 Task: Add Aura Cacia Roll On Chill Pill Essential Oil Blend to the cart.
Action: Mouse moved to (988, 340)
Screenshot: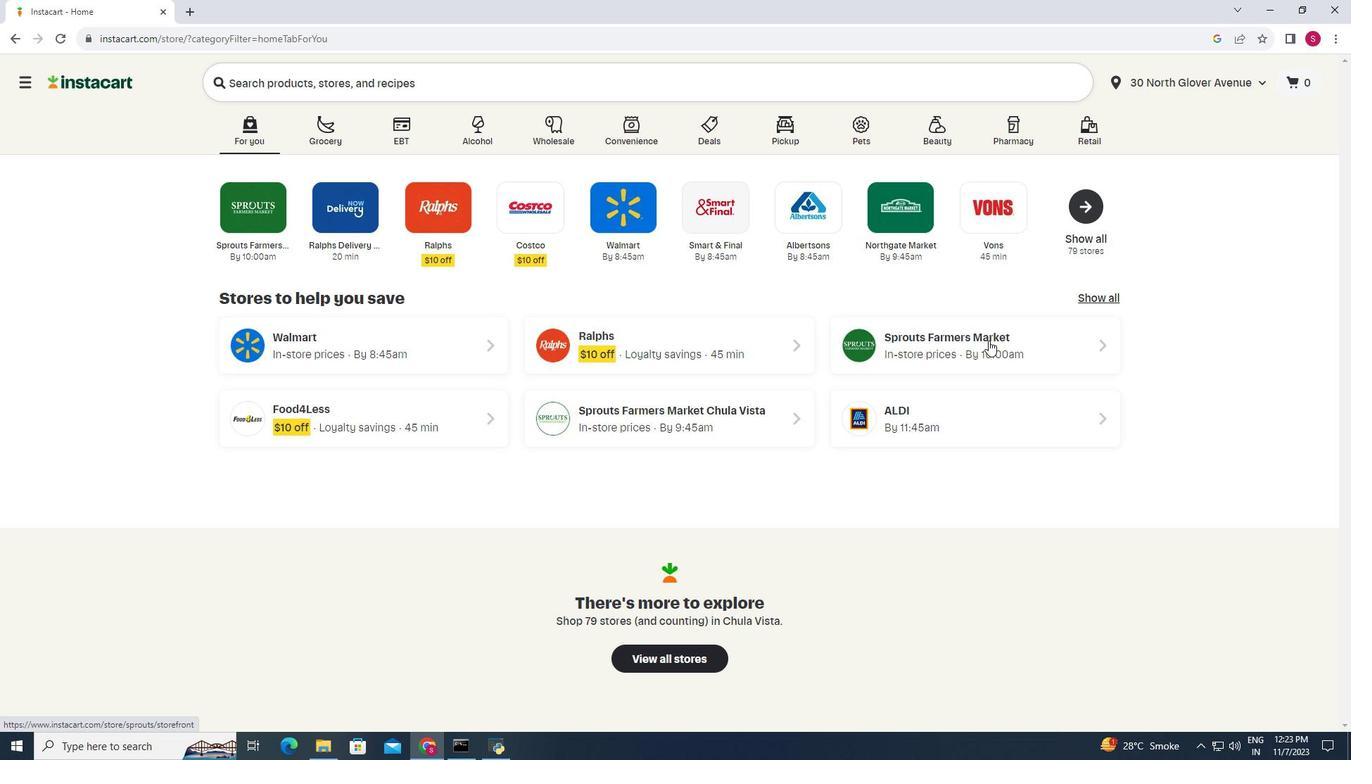 
Action: Mouse pressed left at (988, 340)
Screenshot: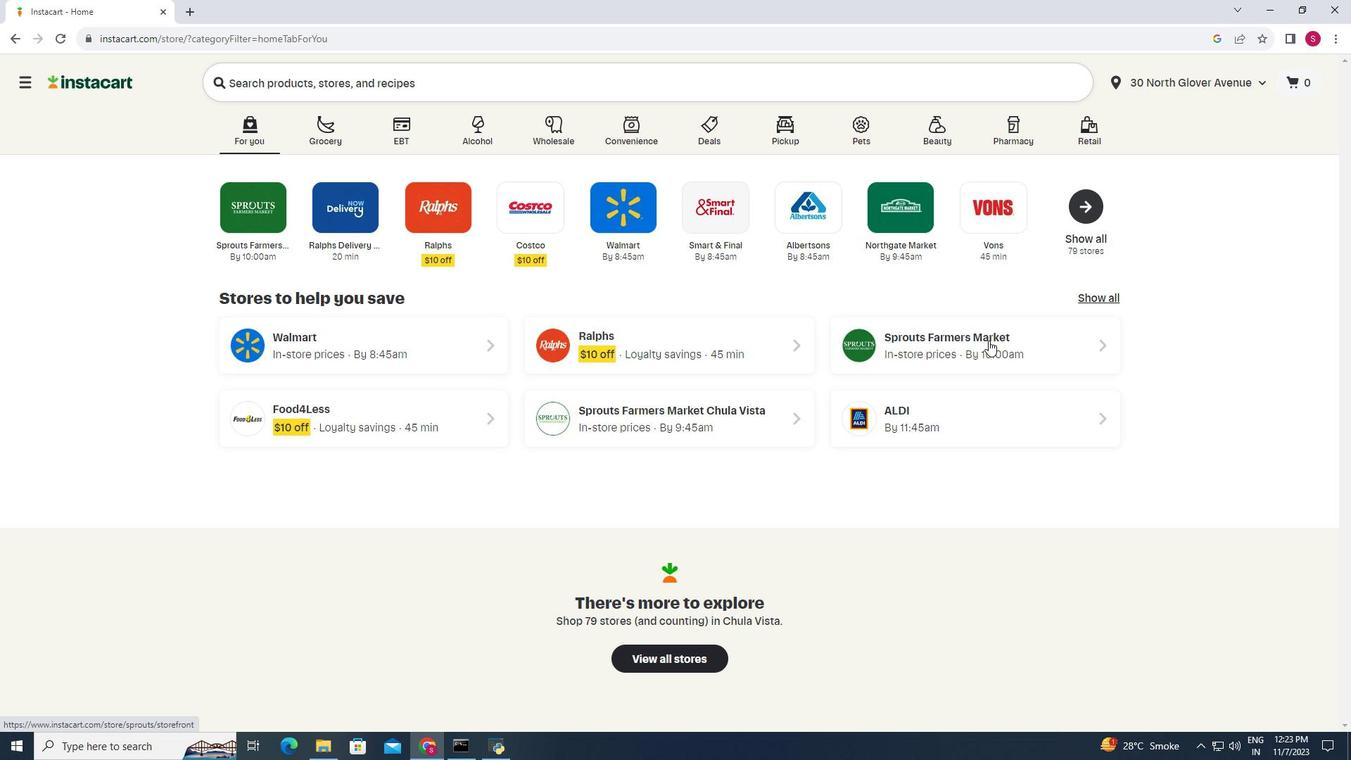 
Action: Mouse moved to (52, 493)
Screenshot: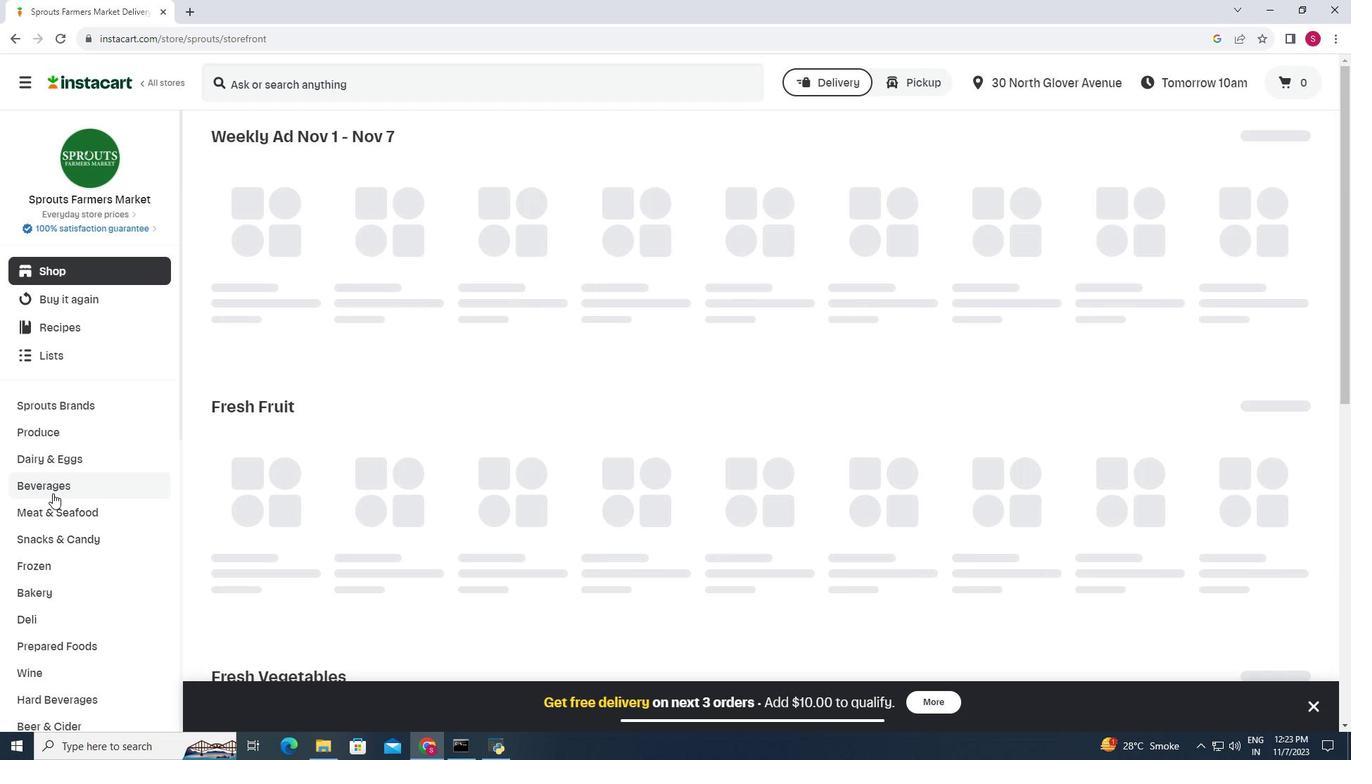 
Action: Mouse scrolled (52, 492) with delta (0, 0)
Screenshot: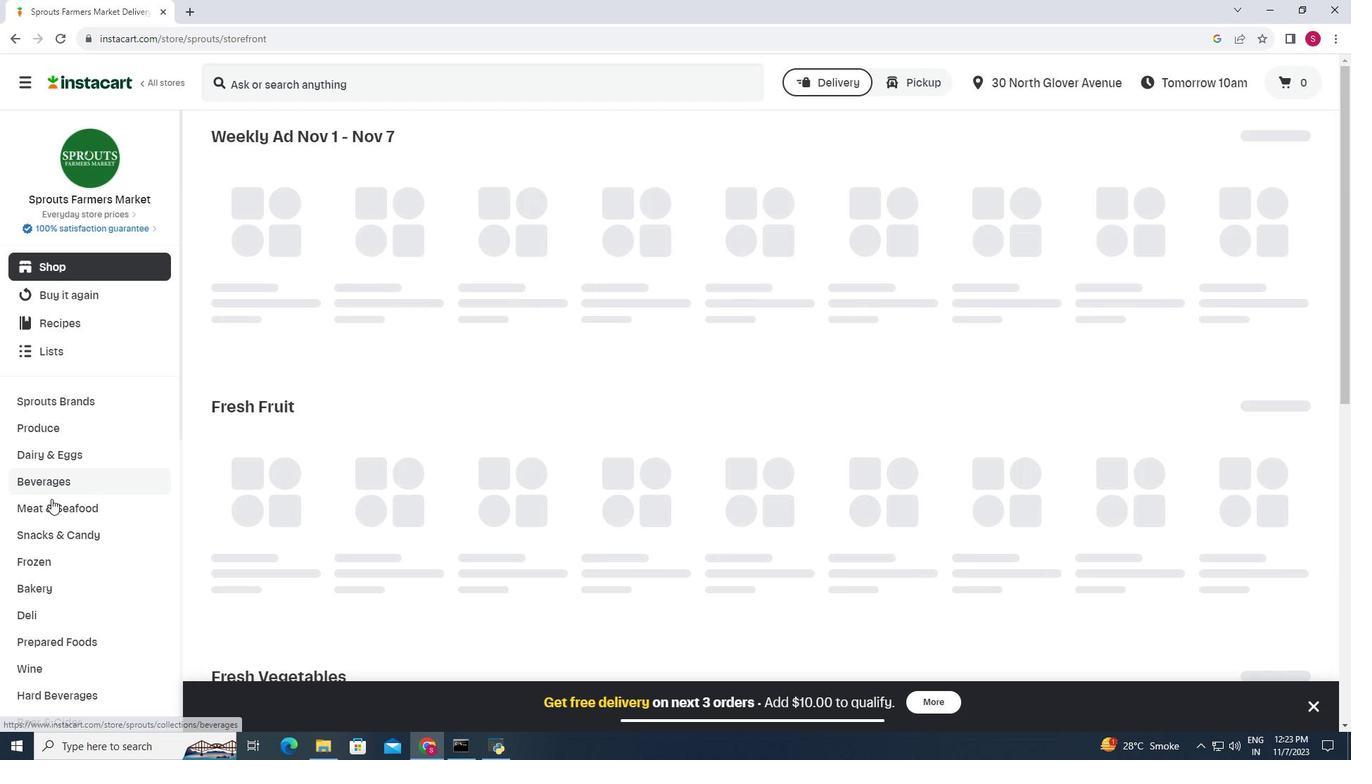 
Action: Mouse moved to (51, 500)
Screenshot: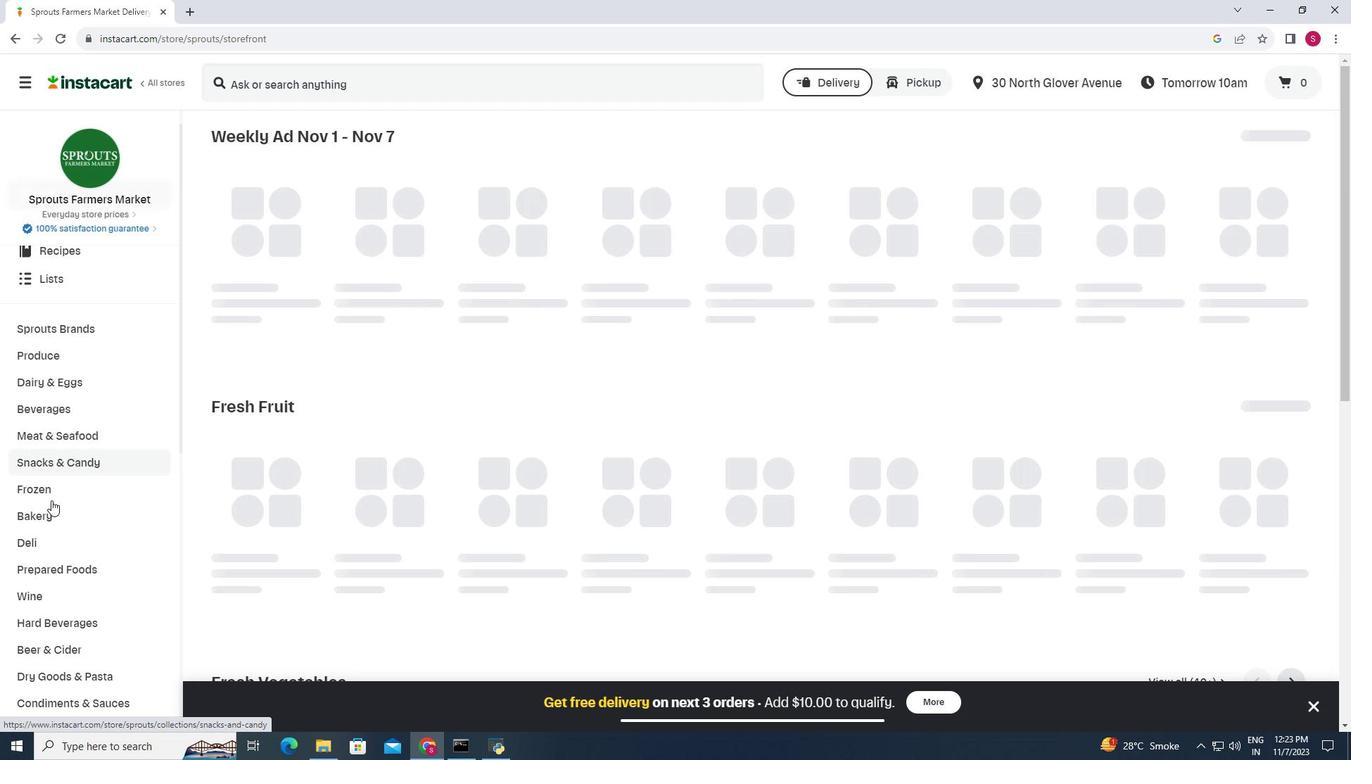 
Action: Mouse scrolled (51, 499) with delta (0, 0)
Screenshot: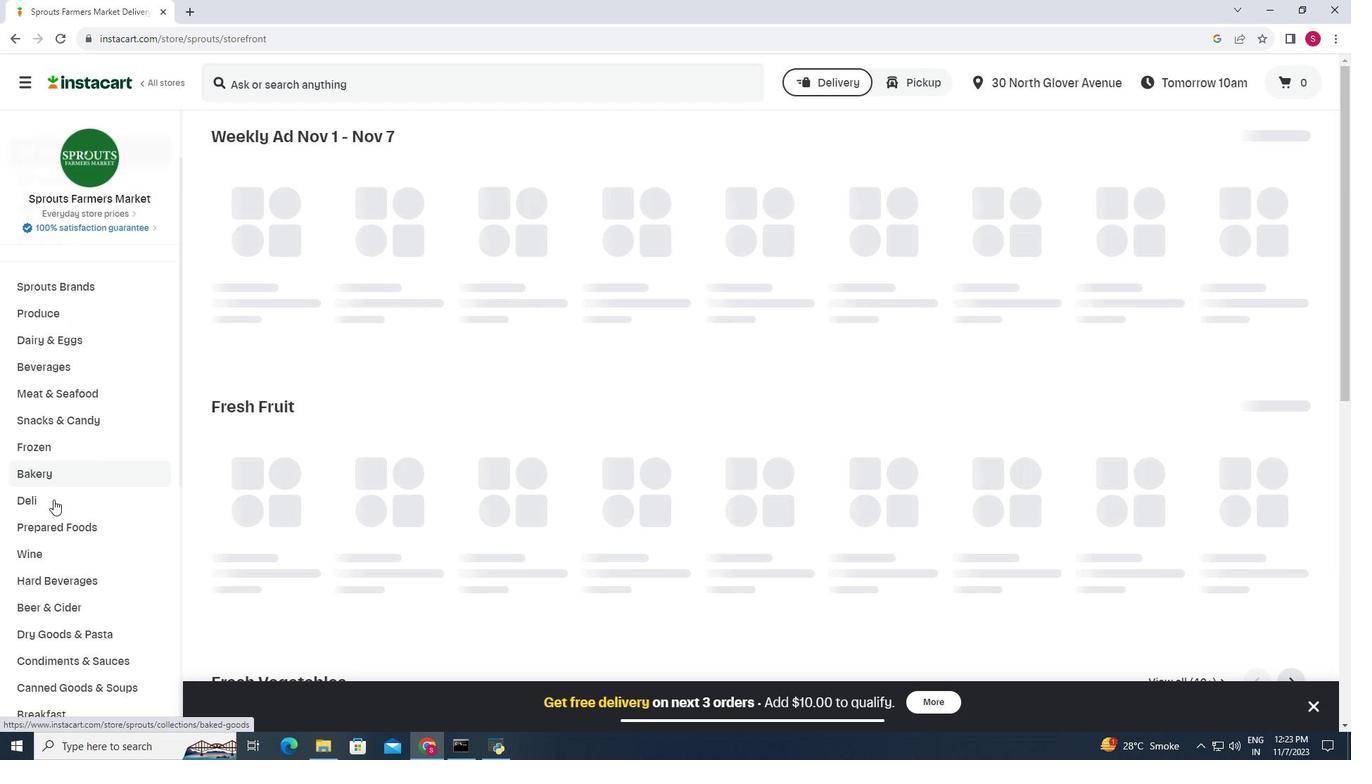 
Action: Mouse moved to (54, 499)
Screenshot: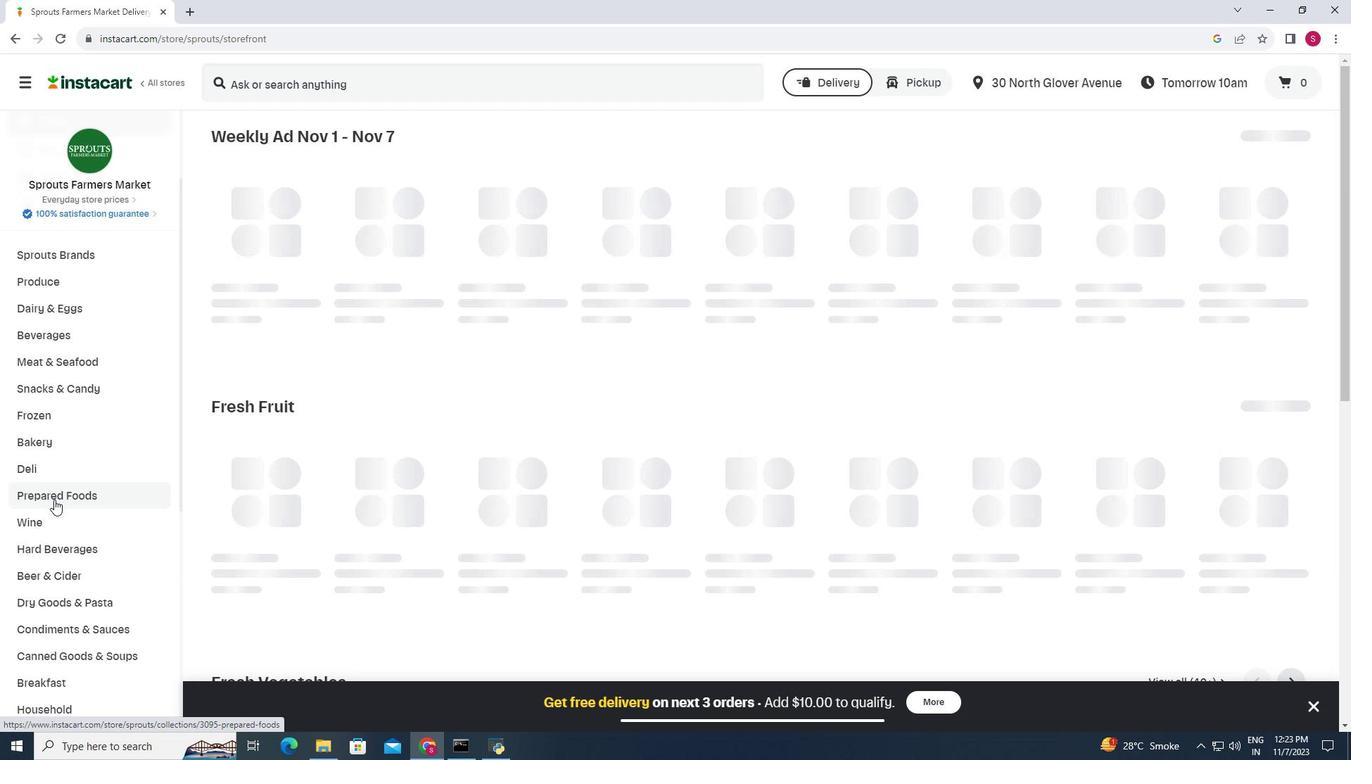
Action: Mouse scrolled (54, 498) with delta (0, 0)
Screenshot: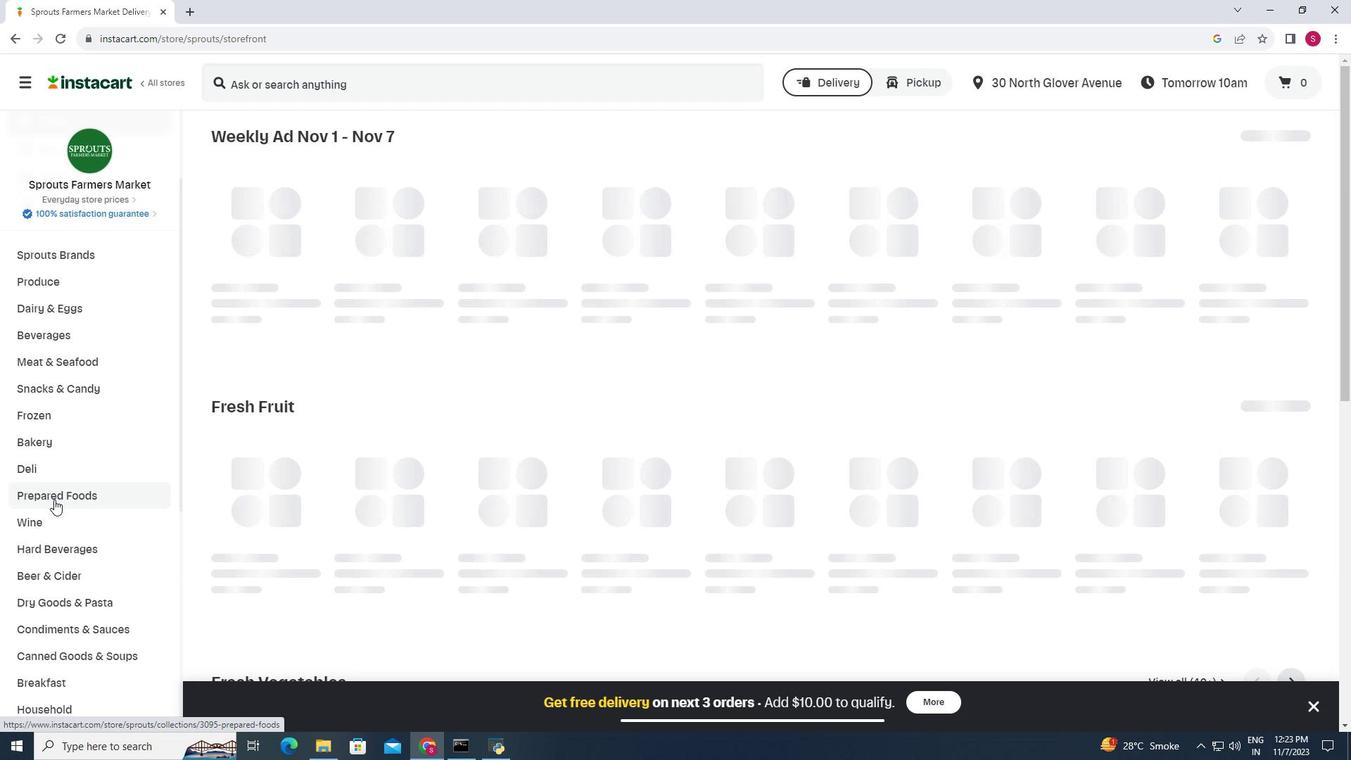 
Action: Mouse moved to (54, 499)
Screenshot: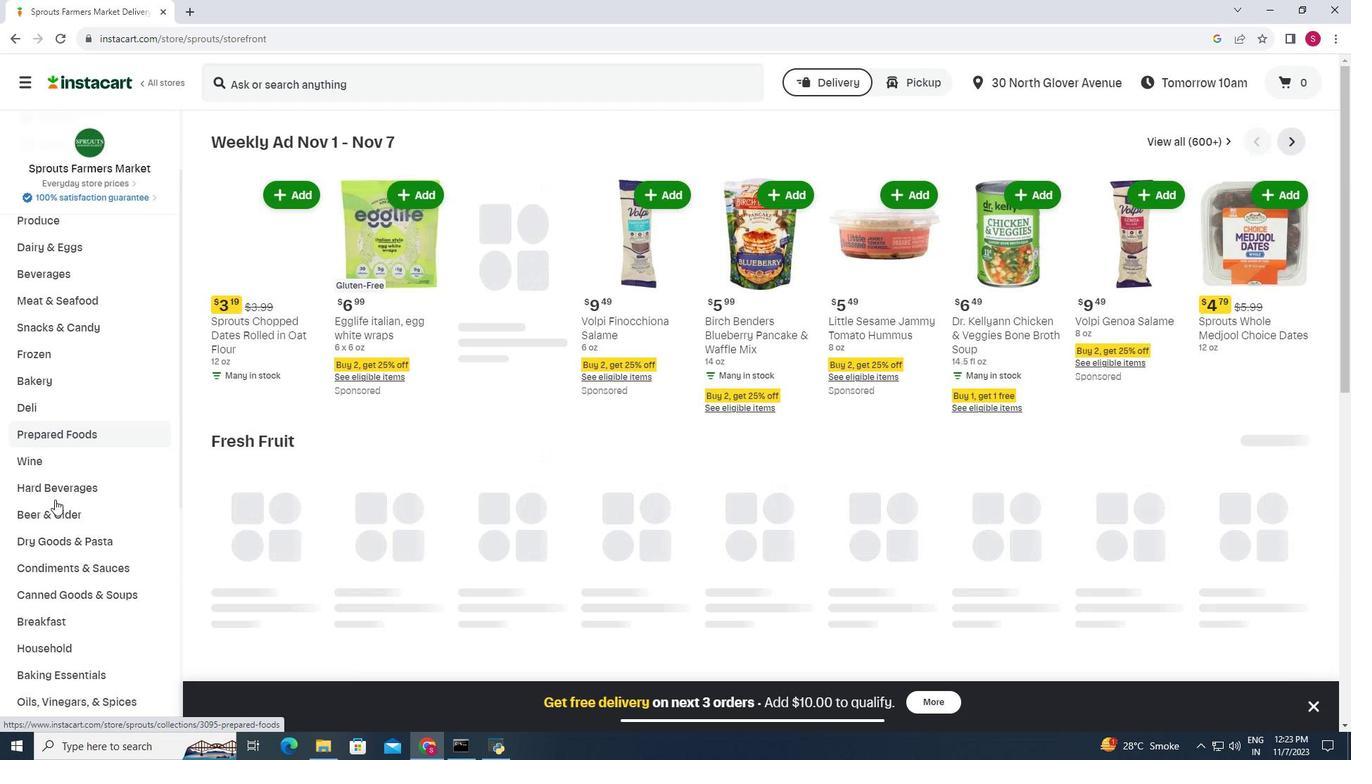 
Action: Mouse scrolled (54, 498) with delta (0, 0)
Screenshot: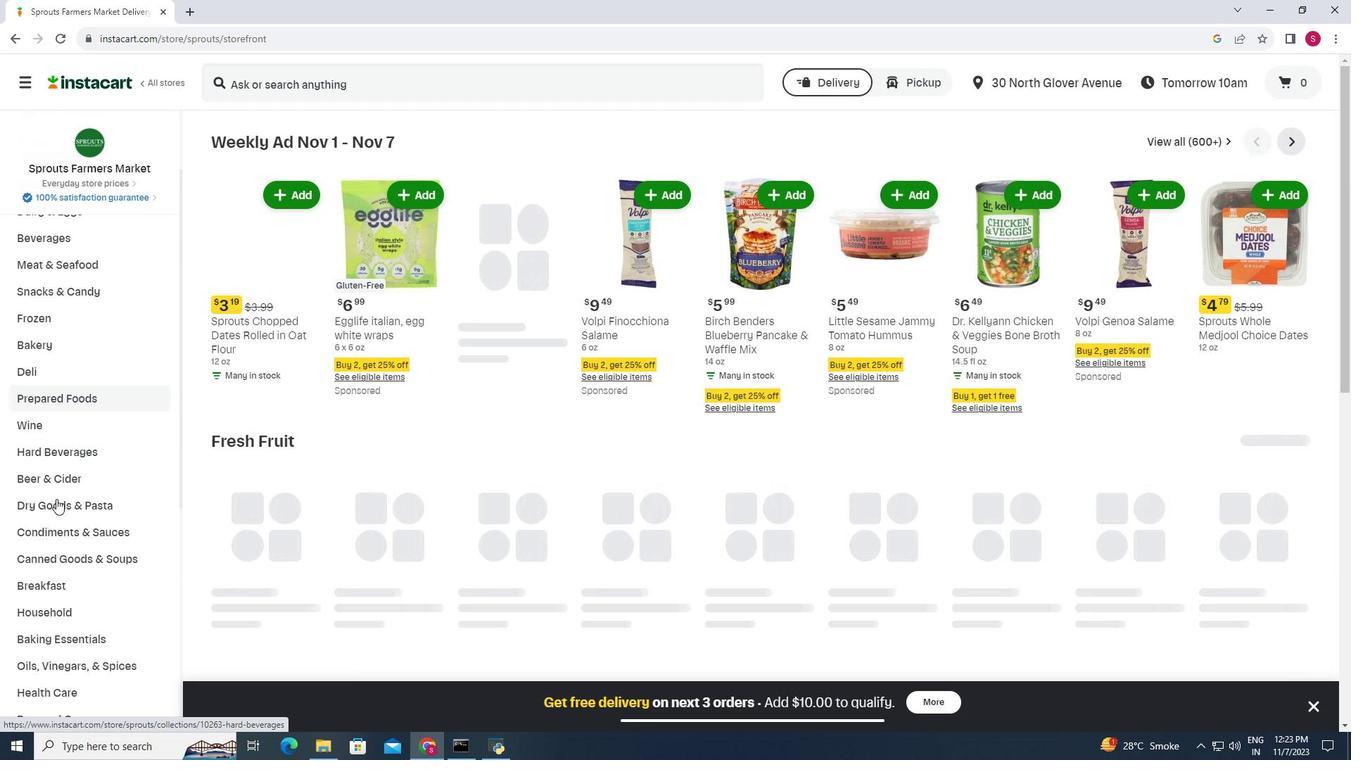 
Action: Mouse moved to (71, 487)
Screenshot: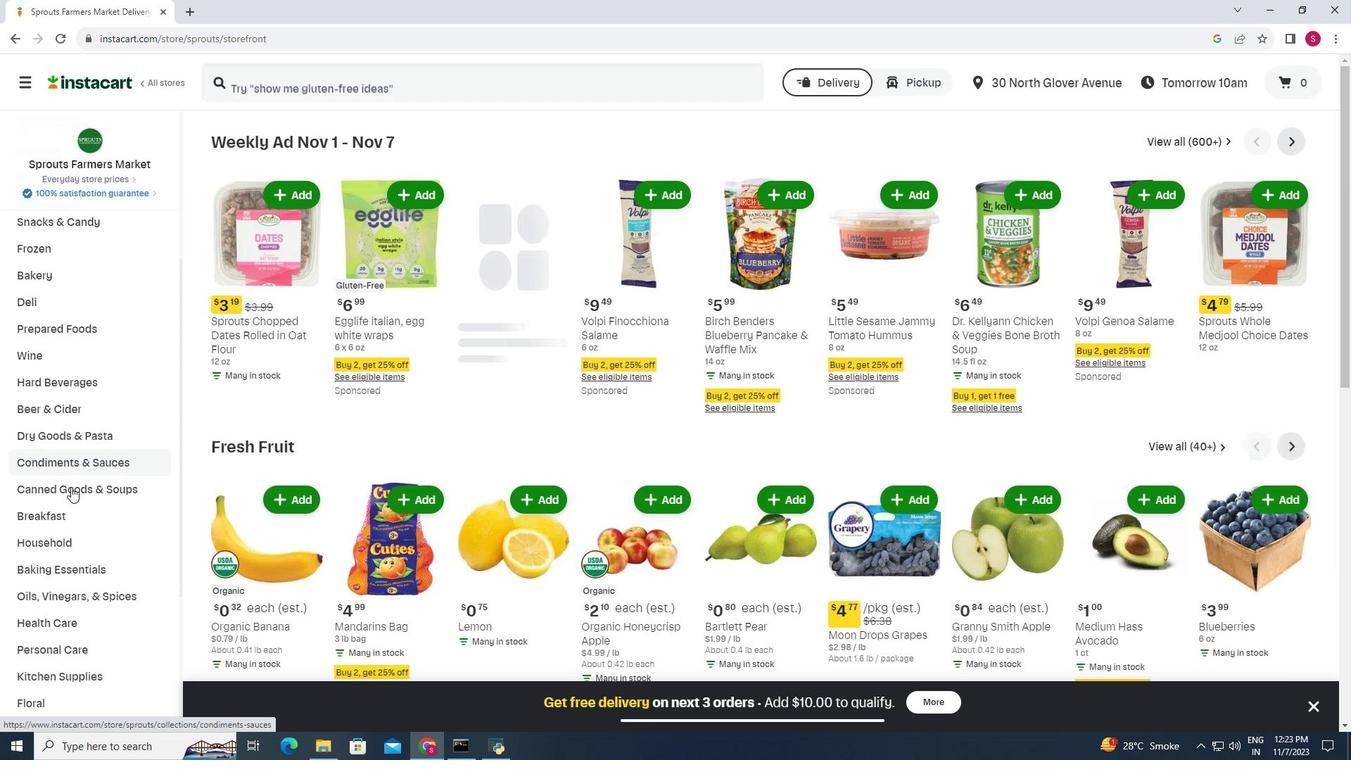 
Action: Mouse scrolled (71, 486) with delta (0, 0)
Screenshot: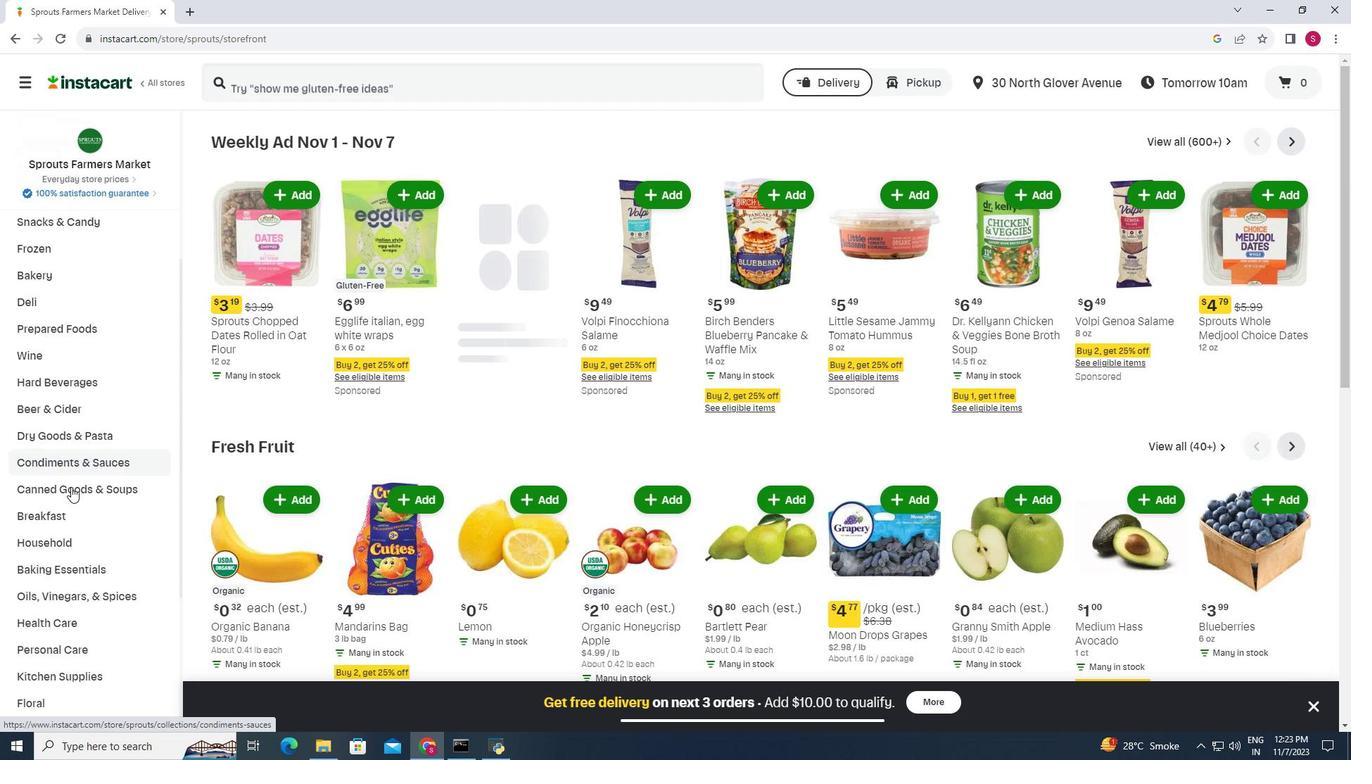 
Action: Mouse moved to (69, 505)
Screenshot: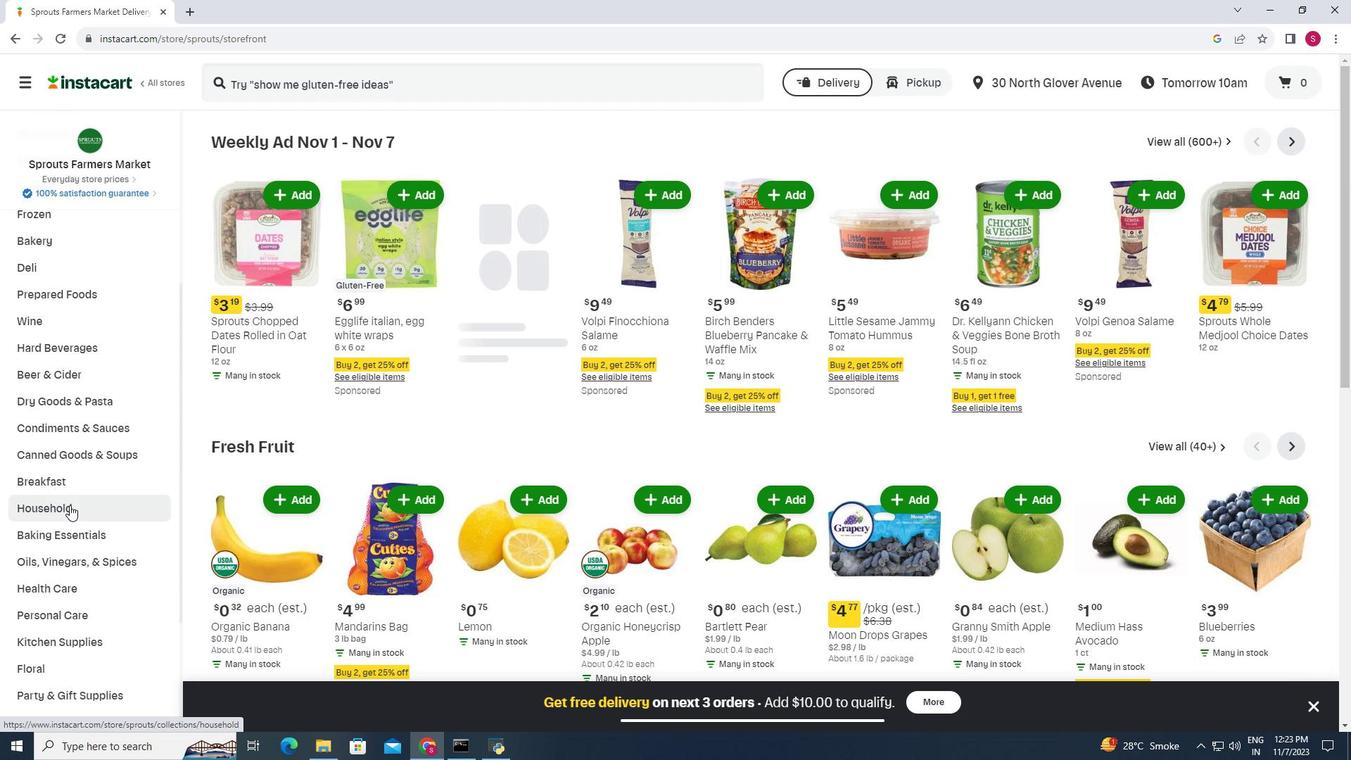 
Action: Mouse pressed left at (69, 505)
Screenshot: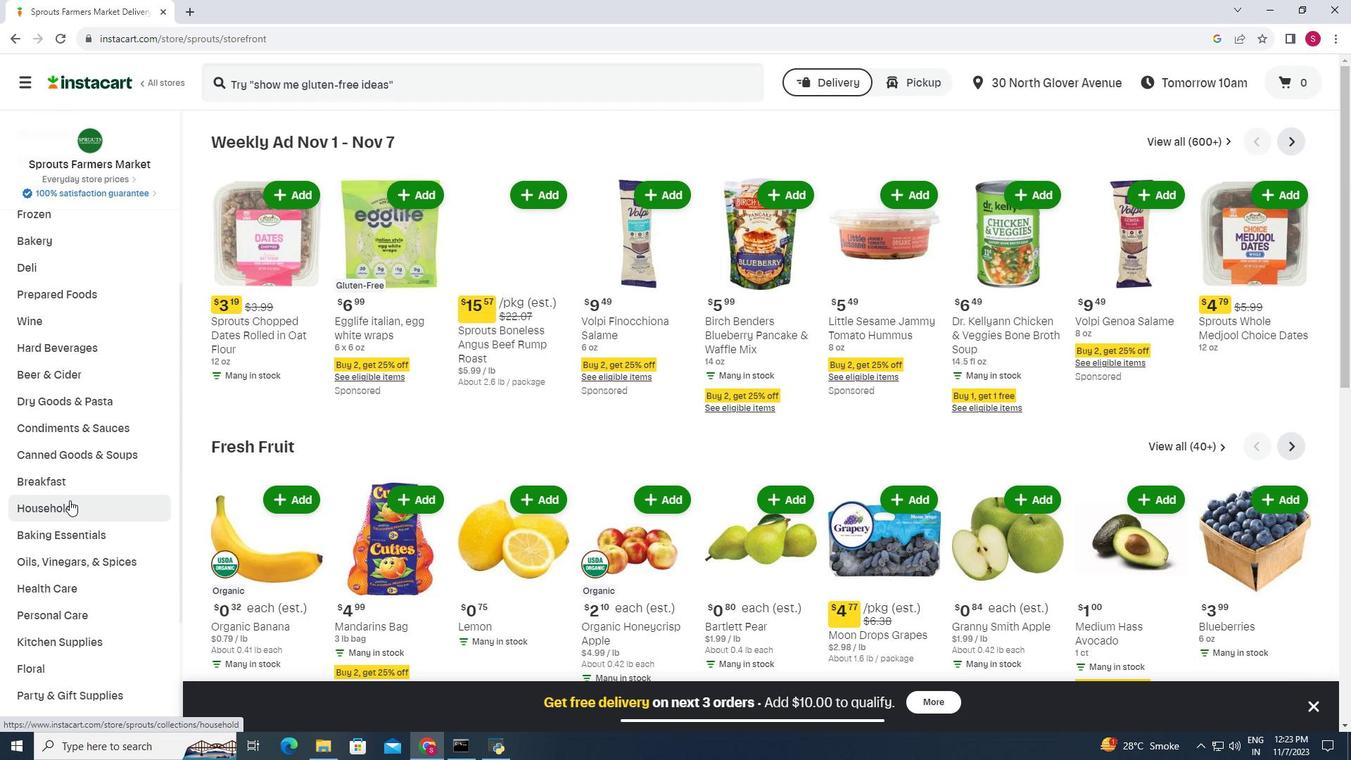 
Action: Mouse moved to (747, 175)
Screenshot: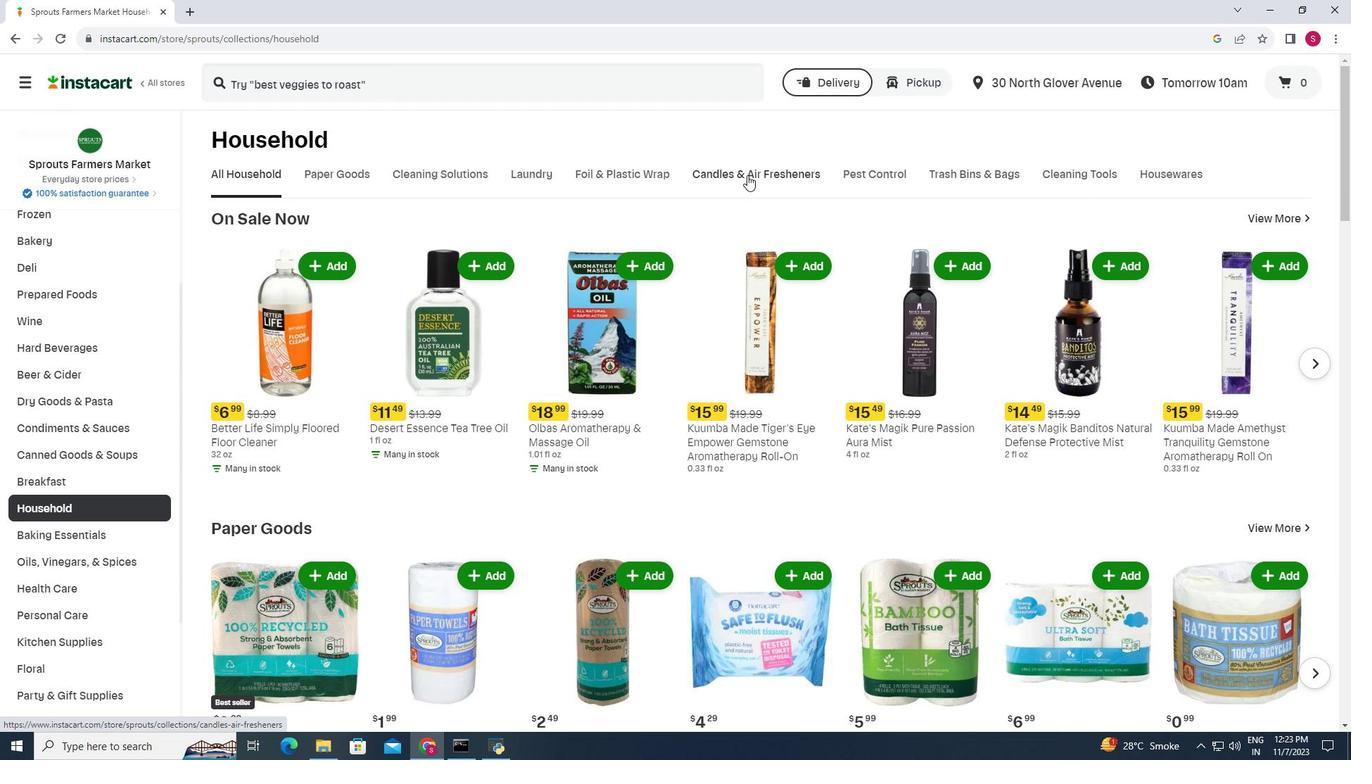 
Action: Mouse pressed left at (747, 175)
Screenshot: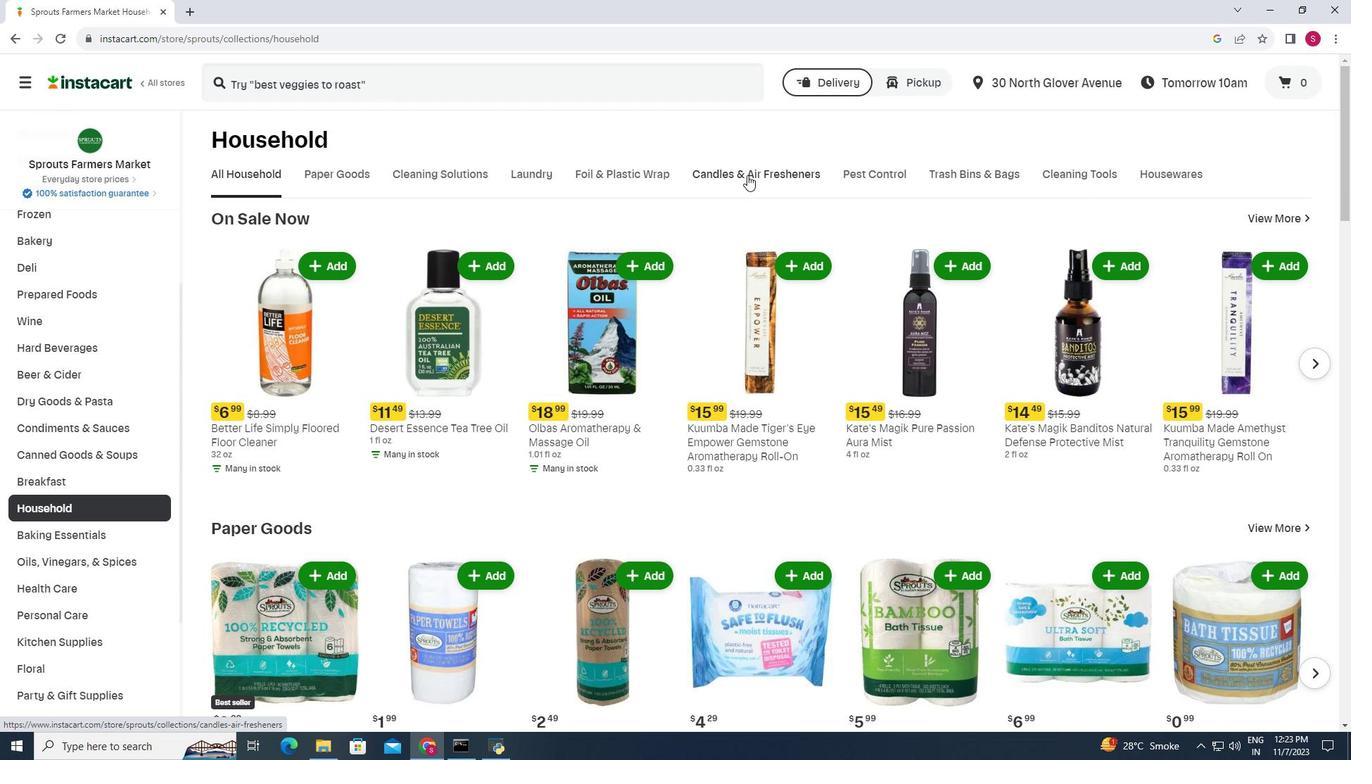 
Action: Mouse moved to (437, 83)
Screenshot: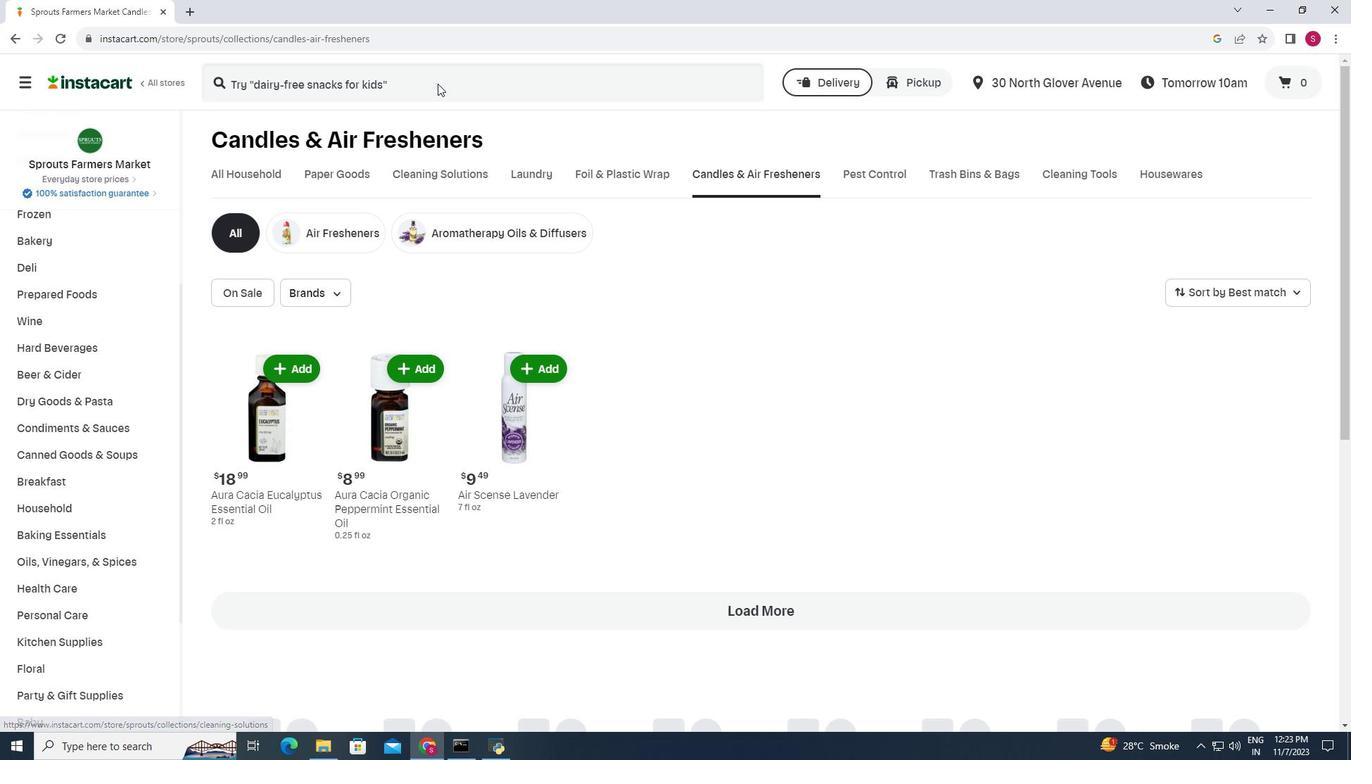 
Action: Mouse pressed left at (437, 83)
Screenshot: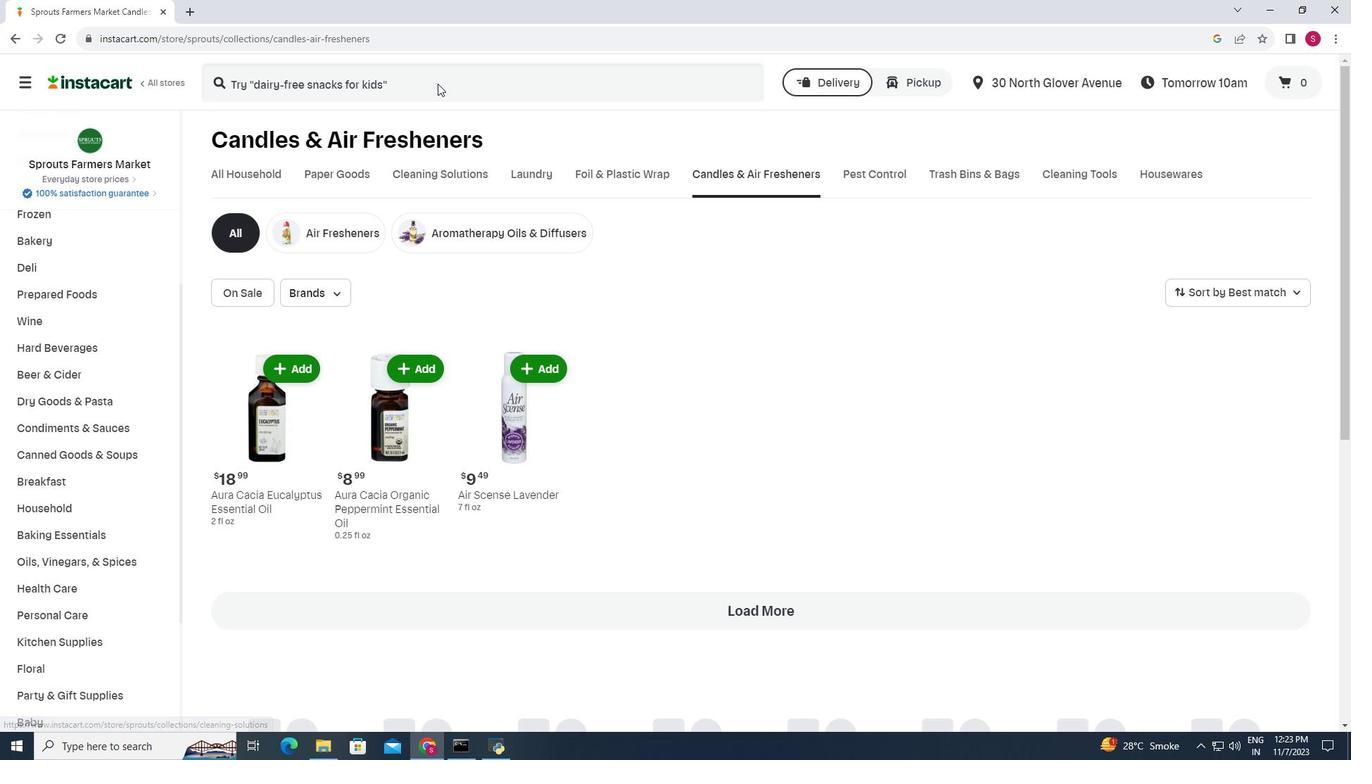 
Action: Mouse moved to (406, 85)
Screenshot: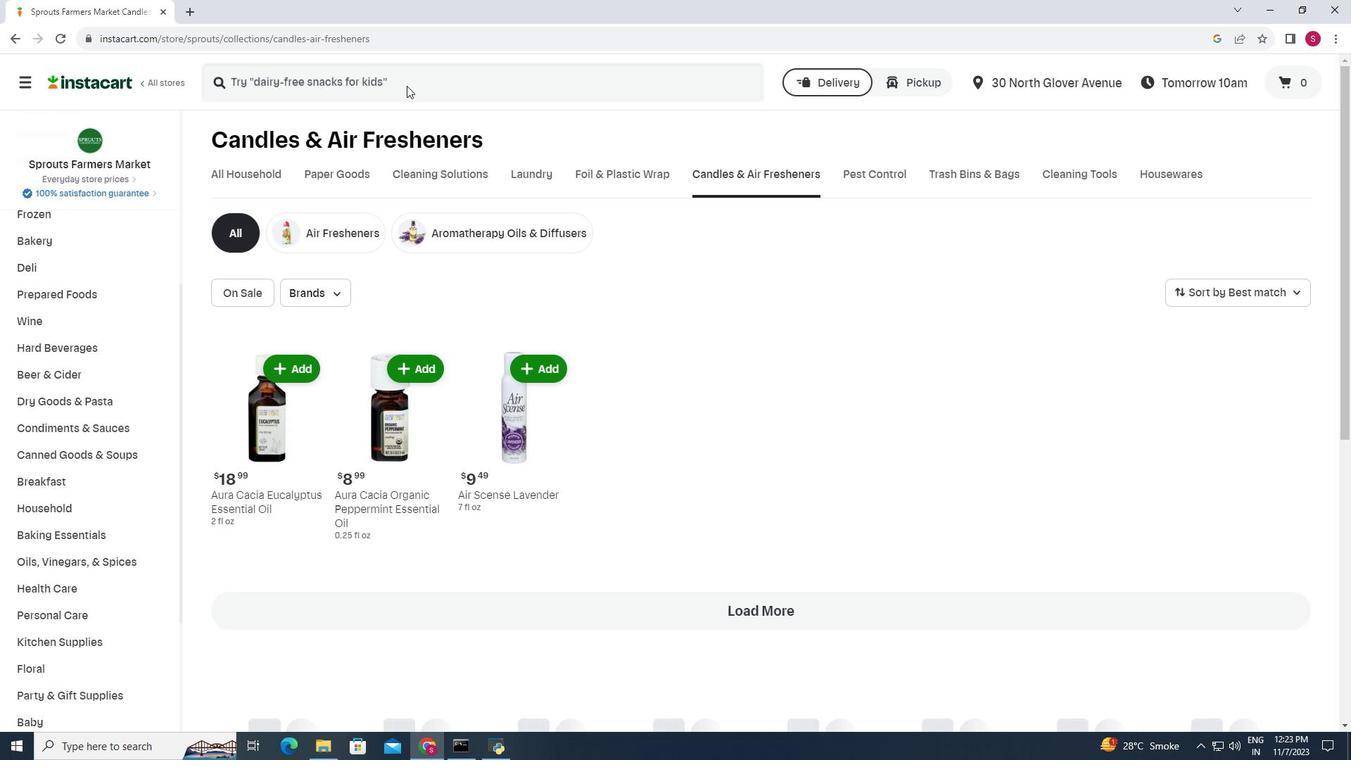 
Action: Mouse pressed left at (406, 85)
Screenshot: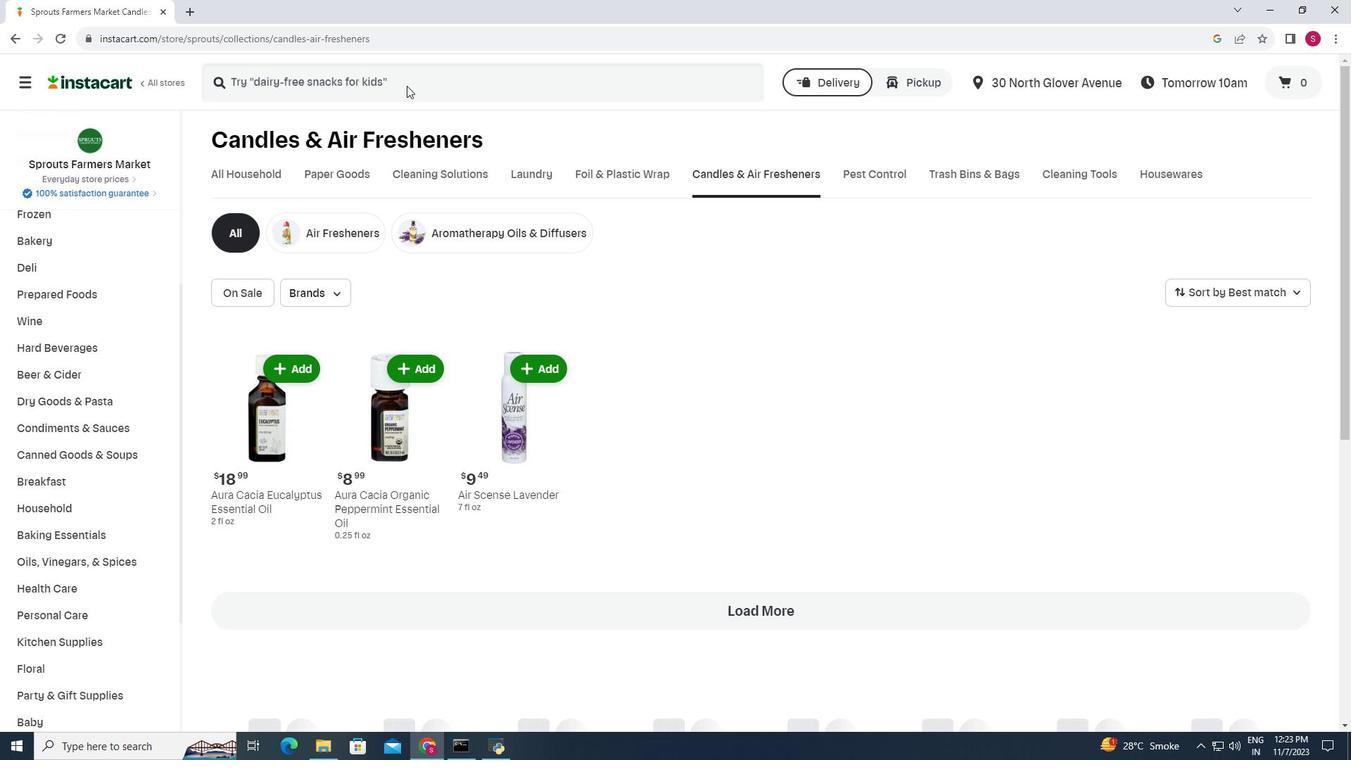 
Action: Mouse moved to (389, 90)
Screenshot: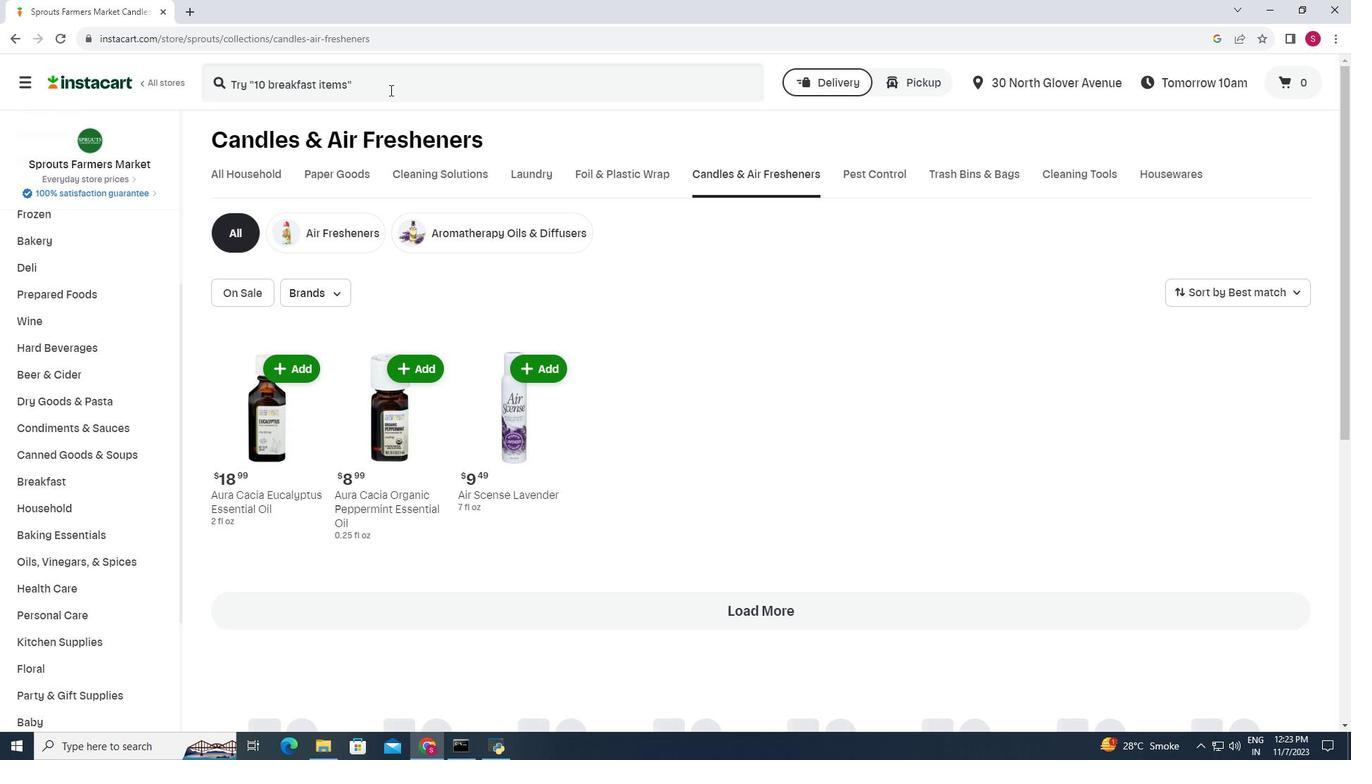 
Action: Mouse pressed left at (389, 90)
Screenshot: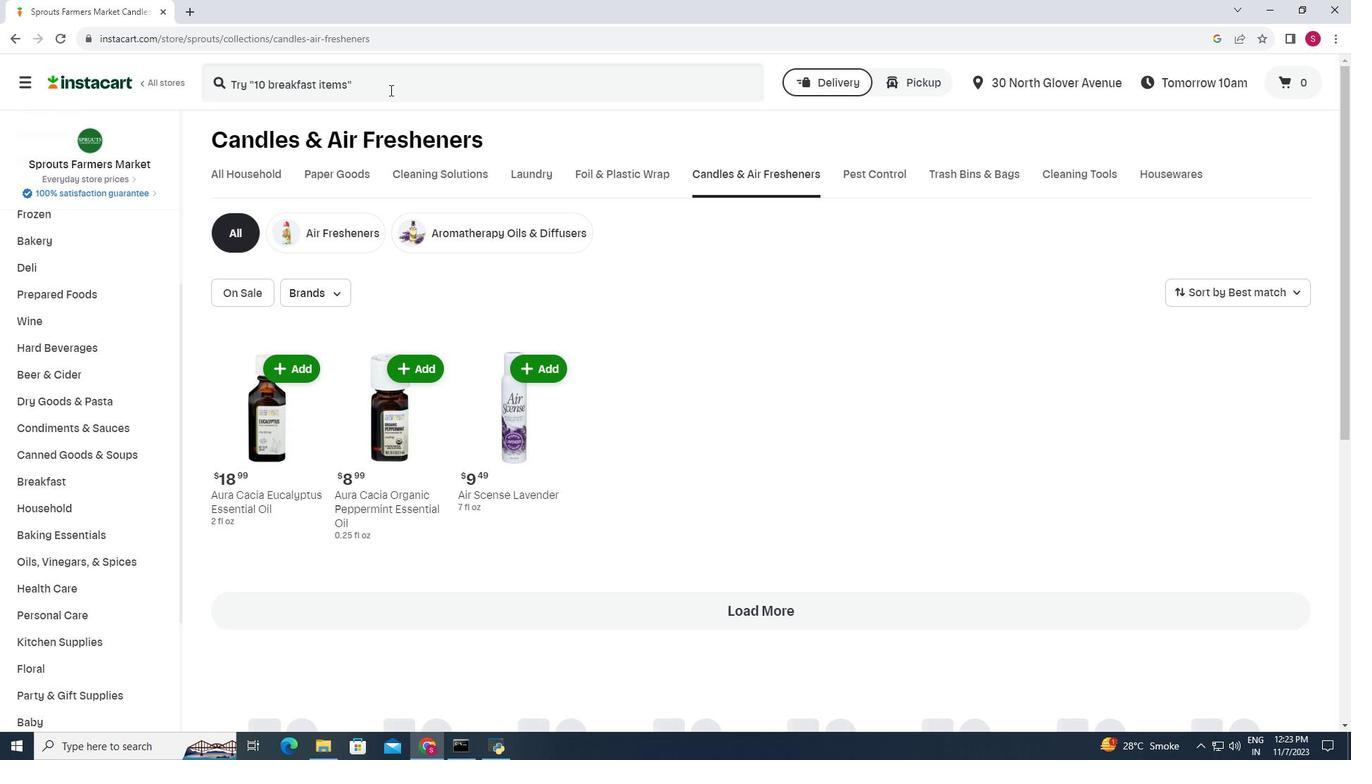 
Action: Mouse moved to (387, 90)
Screenshot: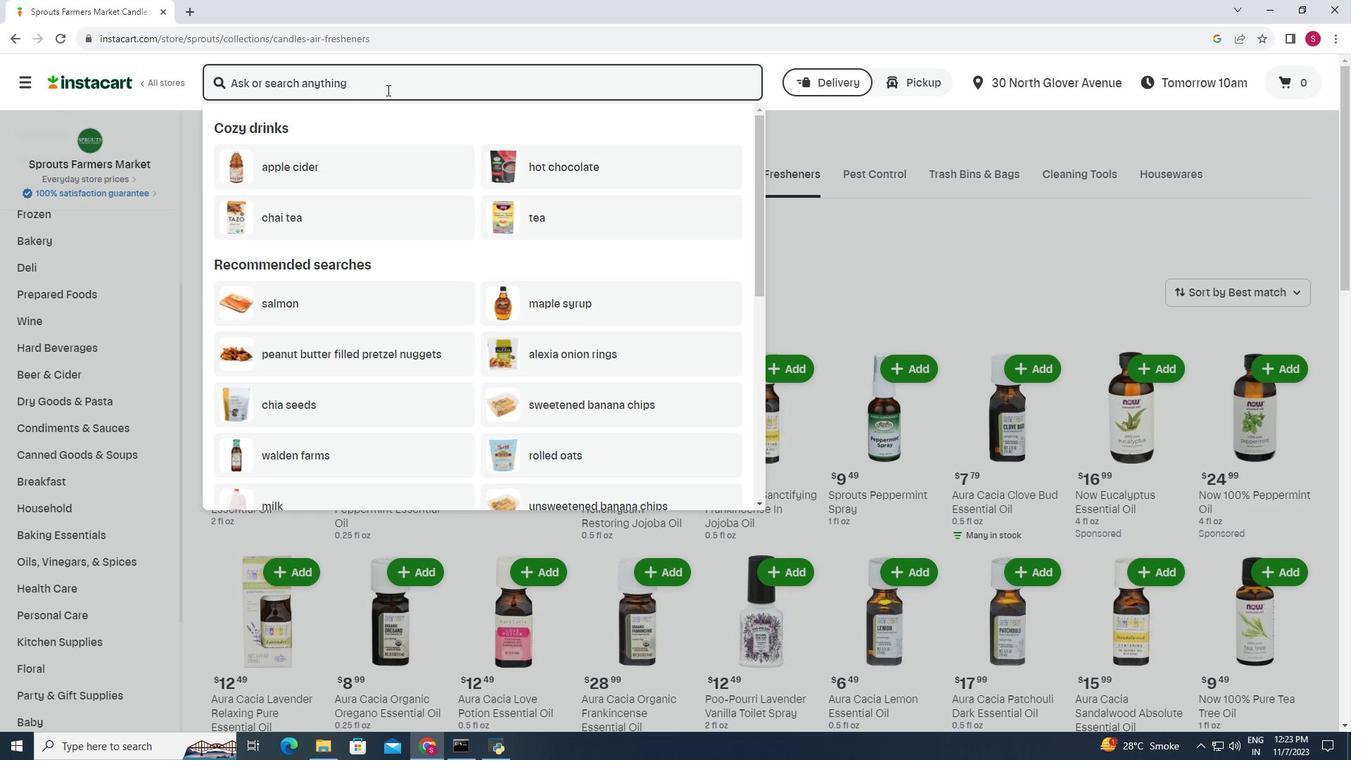 
Action: Key pressed <Key.shift>Aura<Key.space><Key.shift><Key.shift><Key.shift><Key.shift><Key.shift><Key.shift>Cacia<Key.space><Key.shift>Roll<Key.space><Key.shift>On<Key.space><Key.shift>Chill<Key.space><Key.shift>Pill<Key.space><Key.shift>Essential<Key.space><Key.shift>Oil<Key.space><Key.shift>Blend<Key.space>
Screenshot: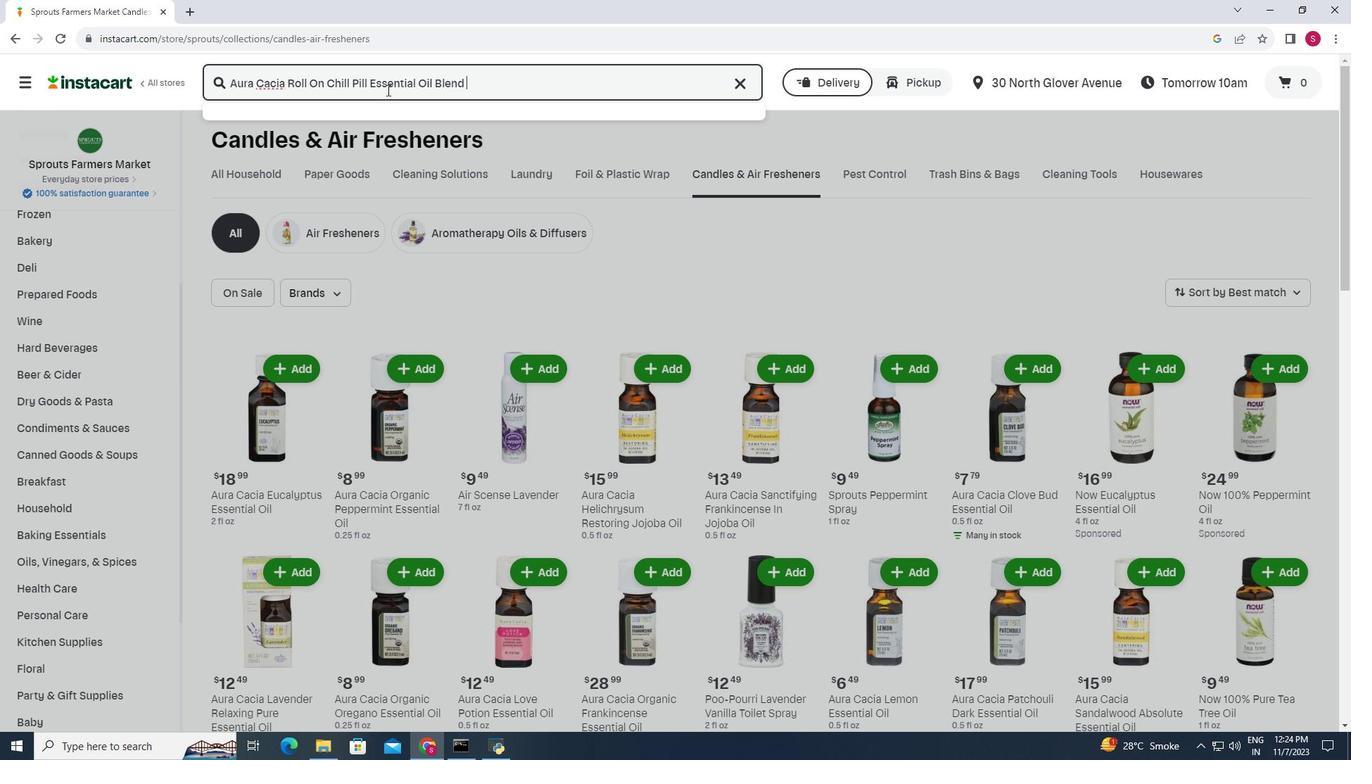 
Action: Mouse moved to (469, 122)
Screenshot: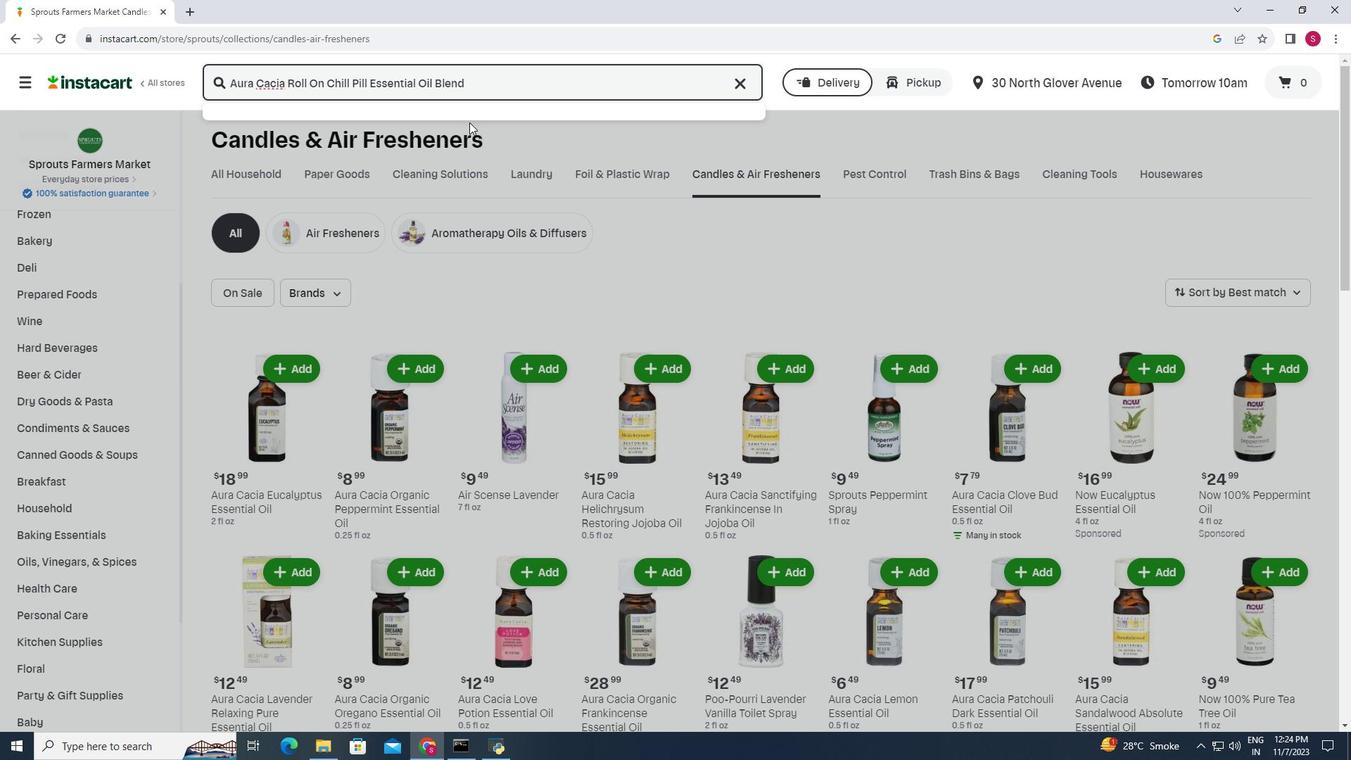 
Action: Key pressed <Key.enter>
Screenshot: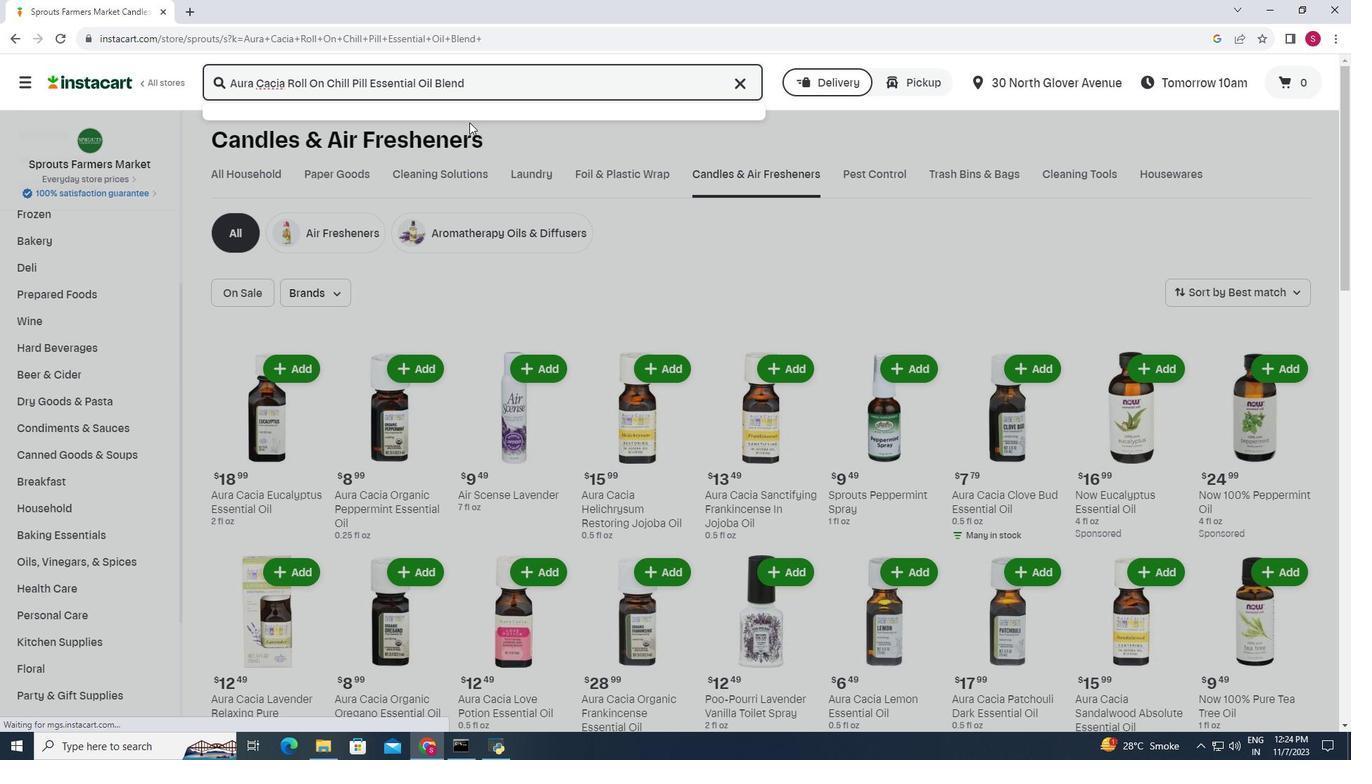 
Action: Mouse moved to (672, 254)
Screenshot: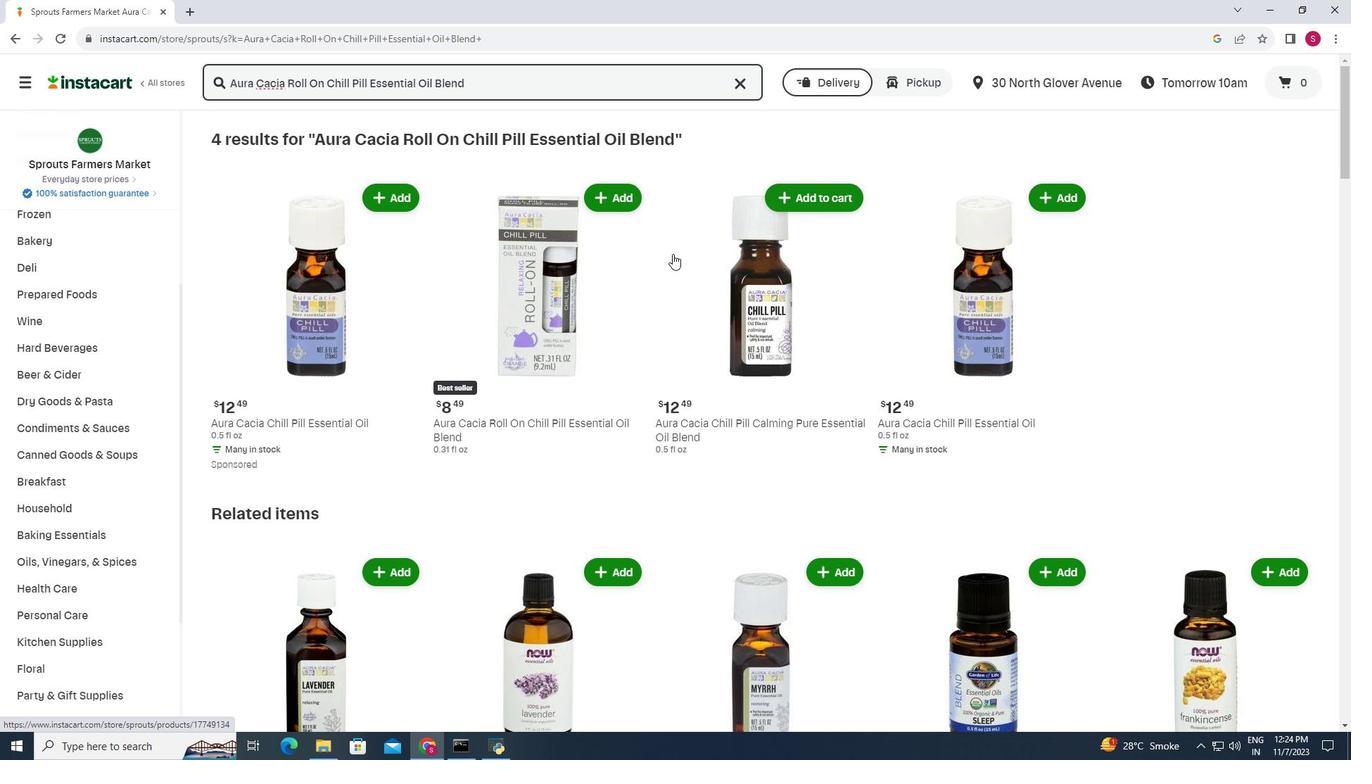 
Action: Mouse scrolled (672, 253) with delta (0, 0)
Screenshot: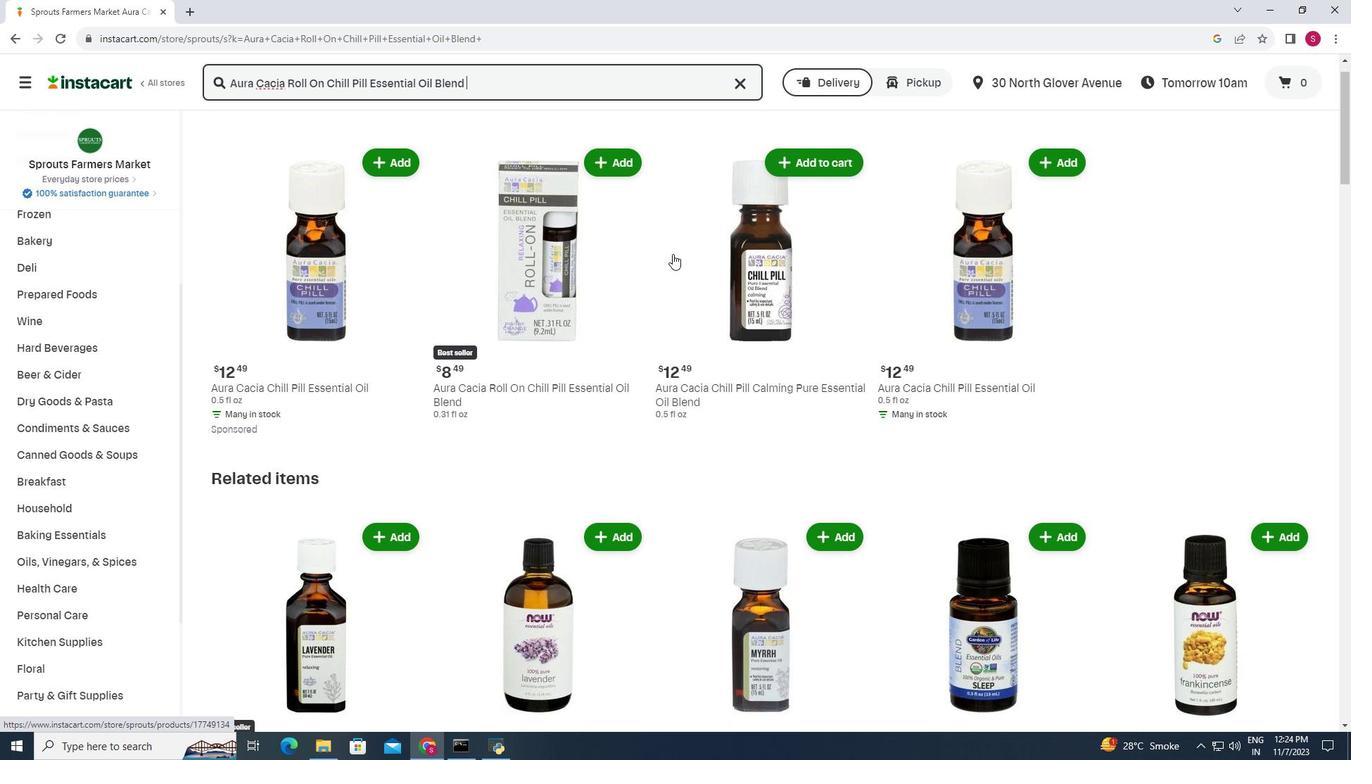 
Action: Mouse moved to (674, 255)
Screenshot: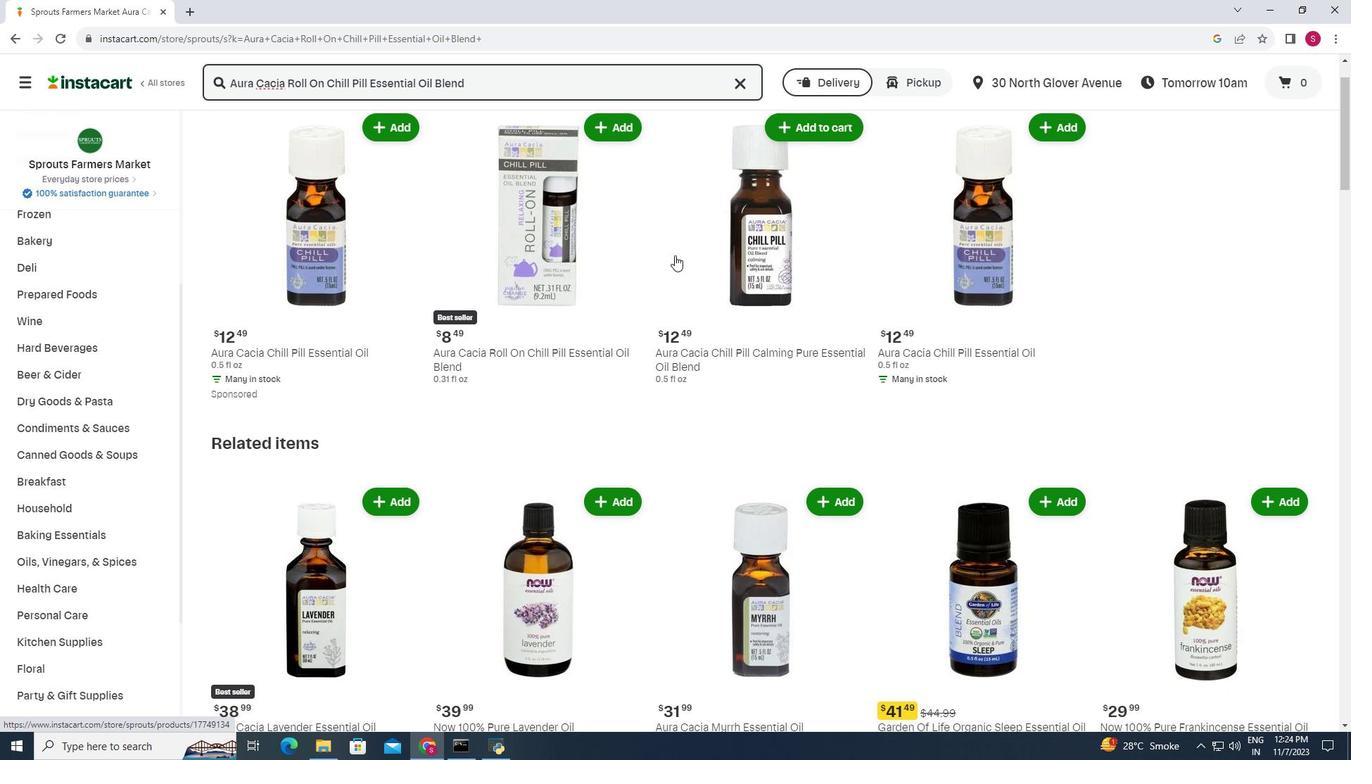 
Action: Mouse scrolled (674, 256) with delta (0, 0)
Screenshot: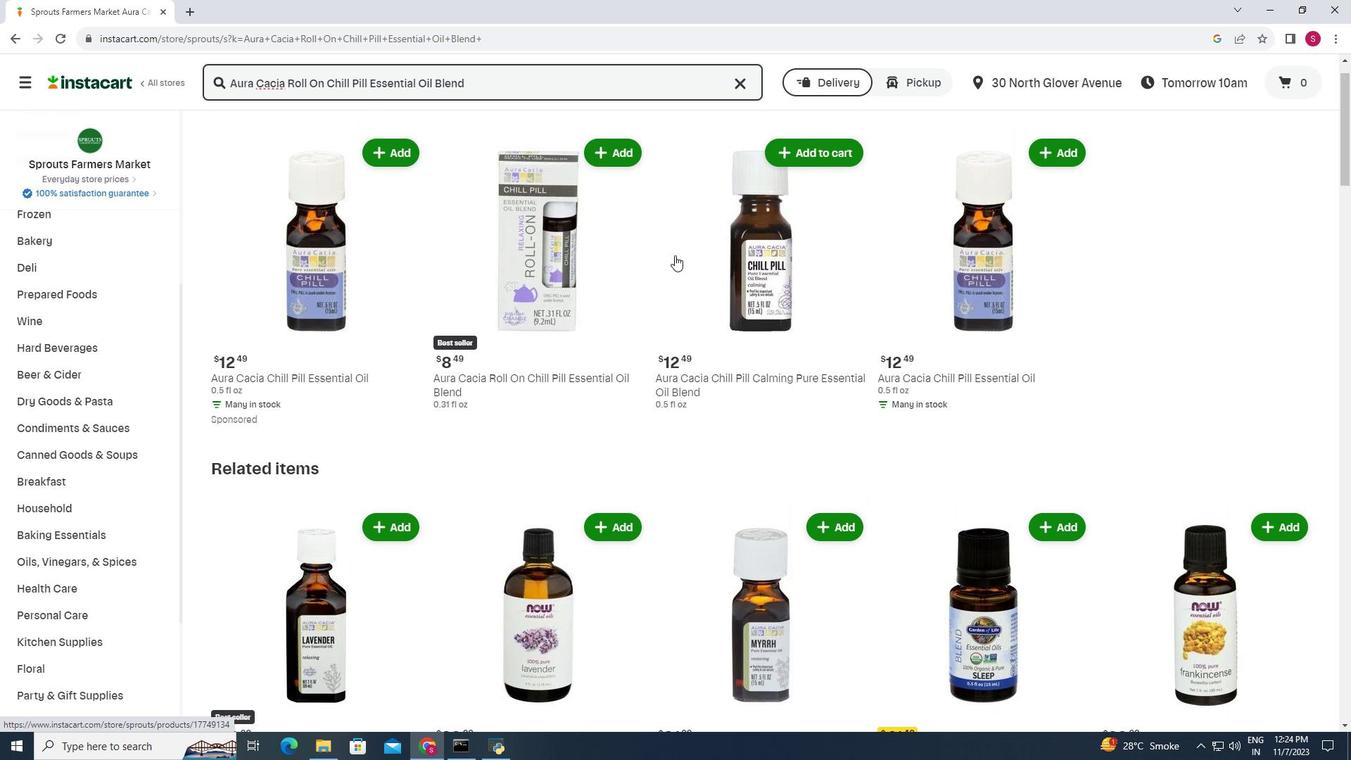 
Action: Mouse moved to (628, 196)
Screenshot: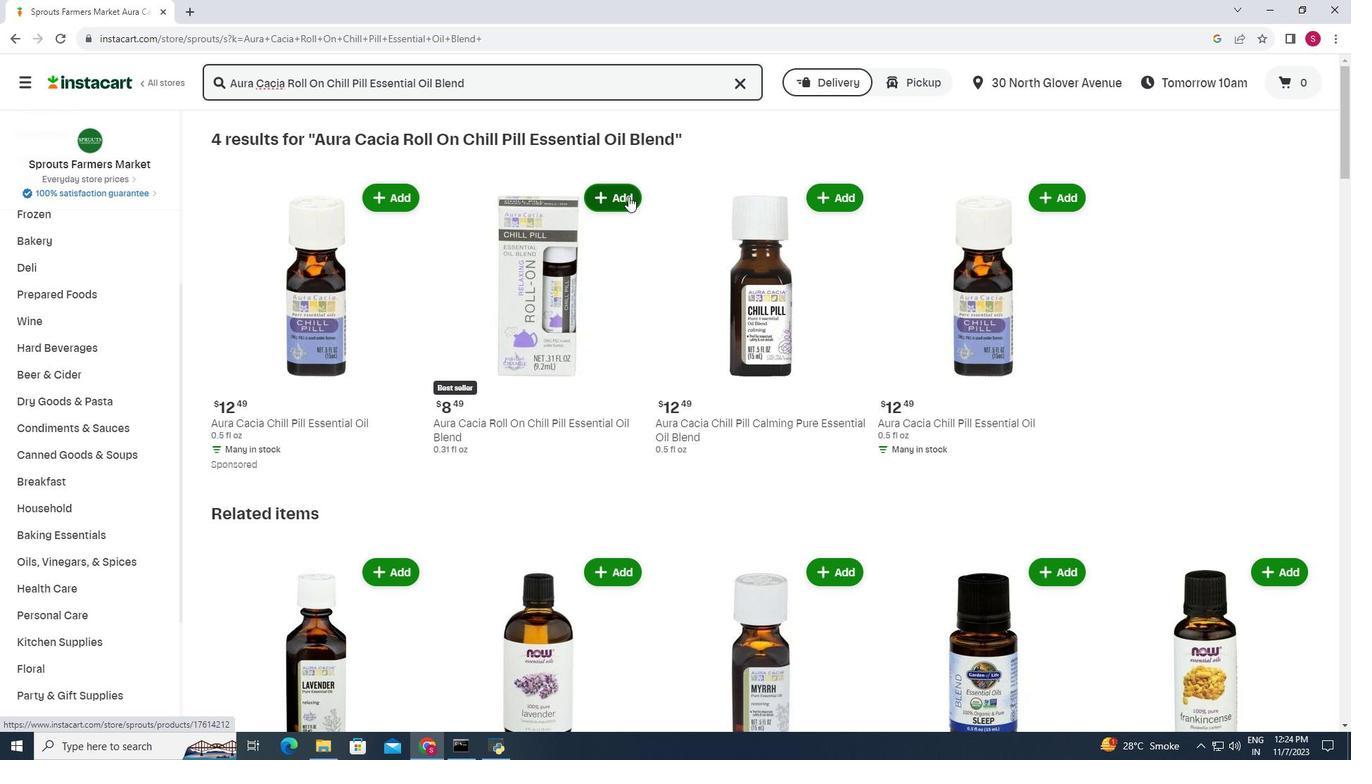 
Action: Mouse pressed left at (628, 196)
Screenshot: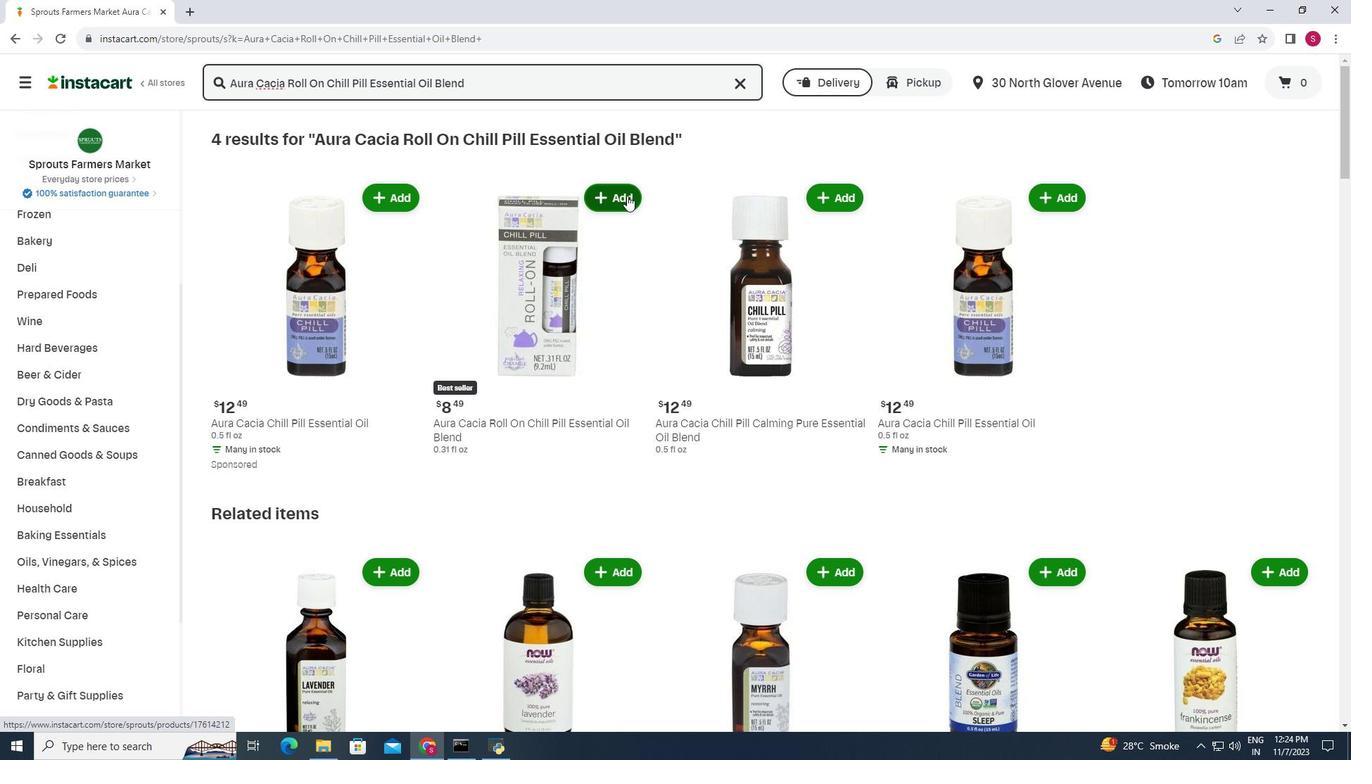 
Action: Mouse moved to (771, 196)
Screenshot: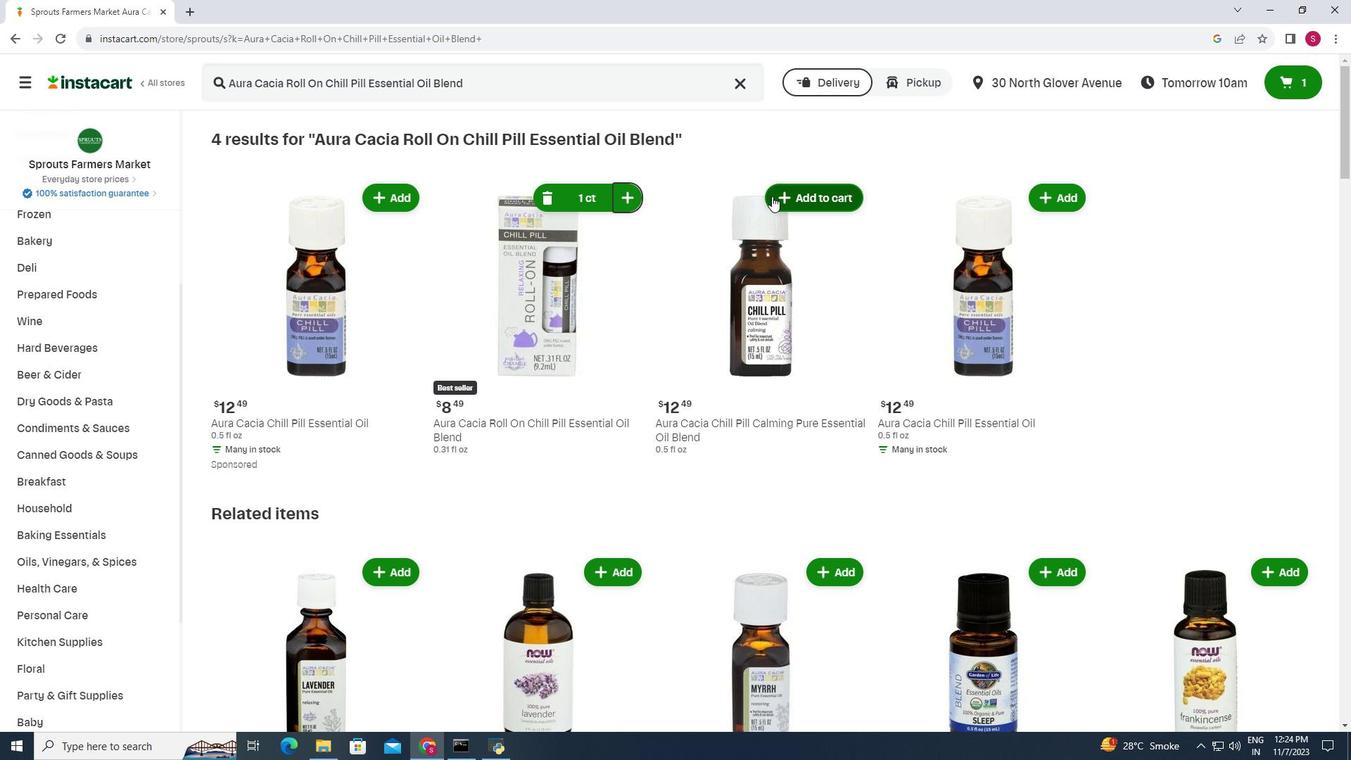 
